 Task: Add to scrum project ZippyTech a team member softage.2@softage.net and assign as Project Lead.
Action: Mouse moved to (200, 52)
Screenshot: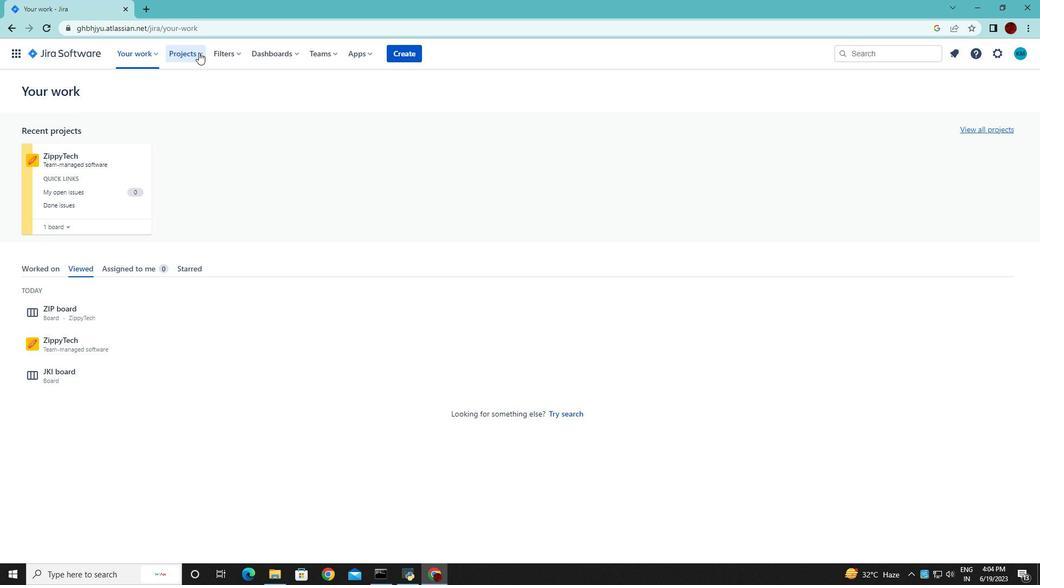 
Action: Mouse pressed left at (200, 52)
Screenshot: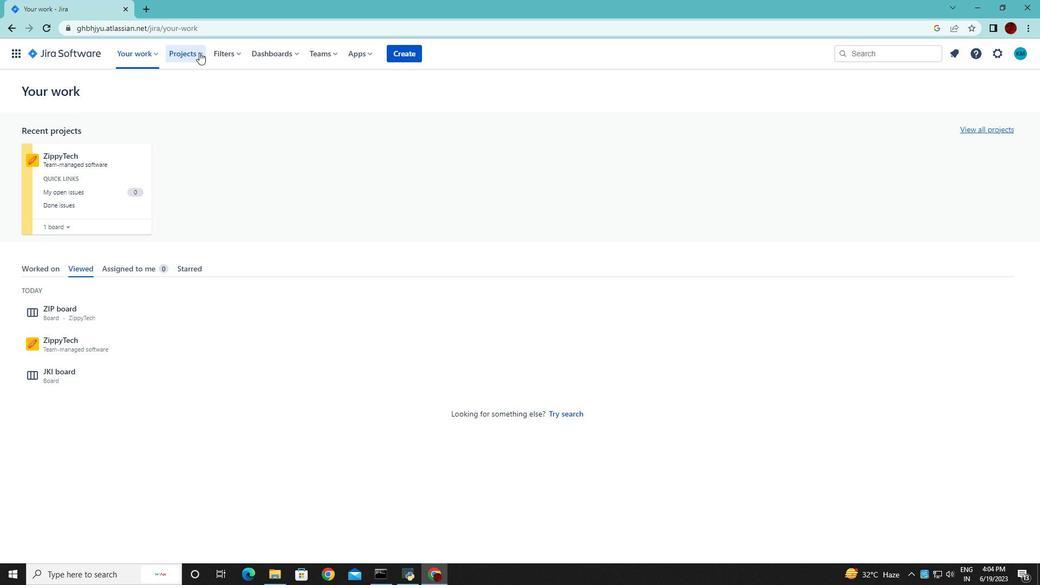 
Action: Mouse moved to (215, 101)
Screenshot: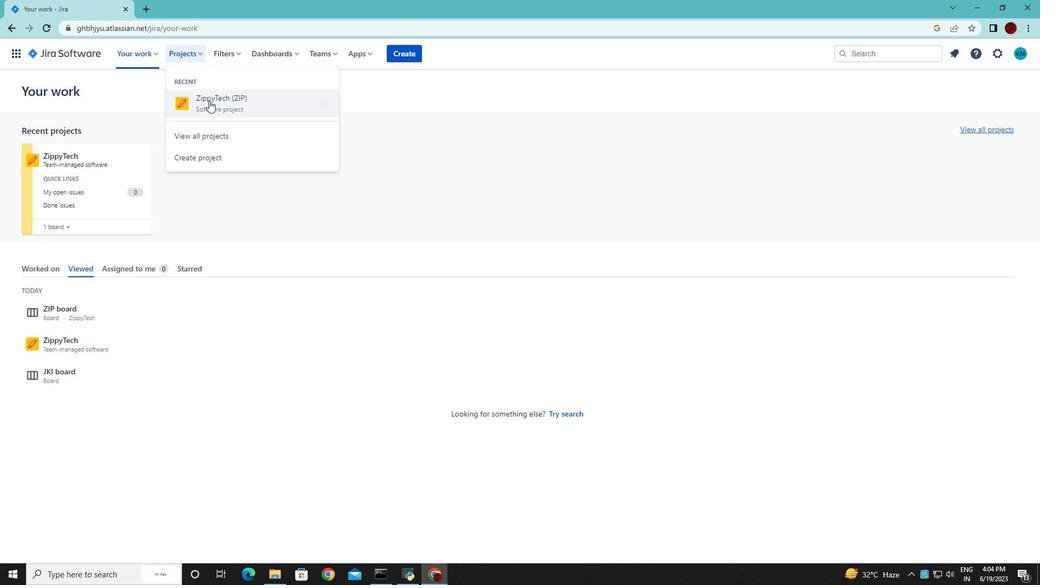 
Action: Mouse pressed left at (215, 101)
Screenshot: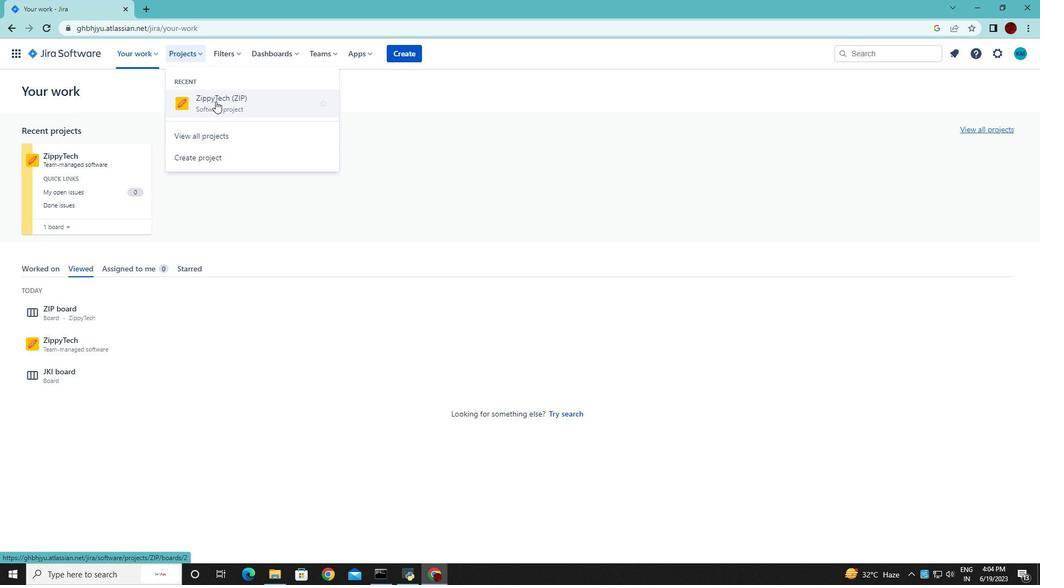 
Action: Mouse moved to (253, 144)
Screenshot: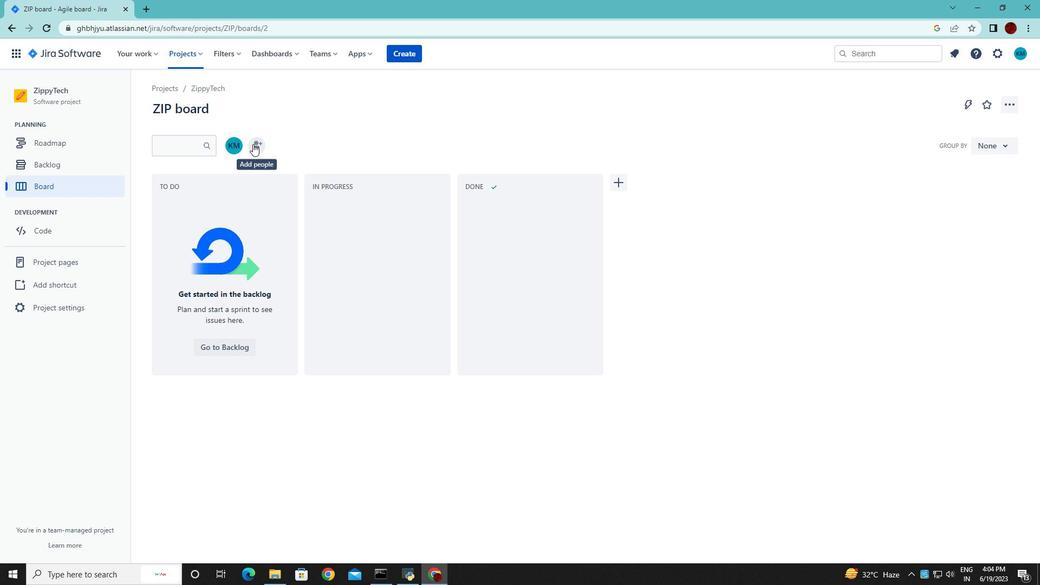 
Action: Mouse pressed left at (253, 144)
Screenshot: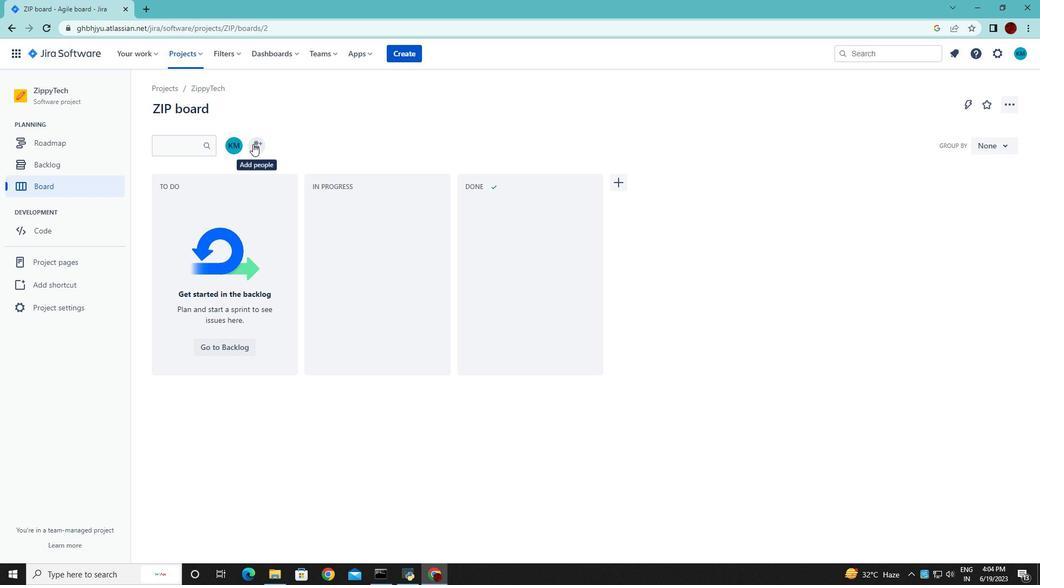 
Action: Mouse moved to (525, 127)
Screenshot: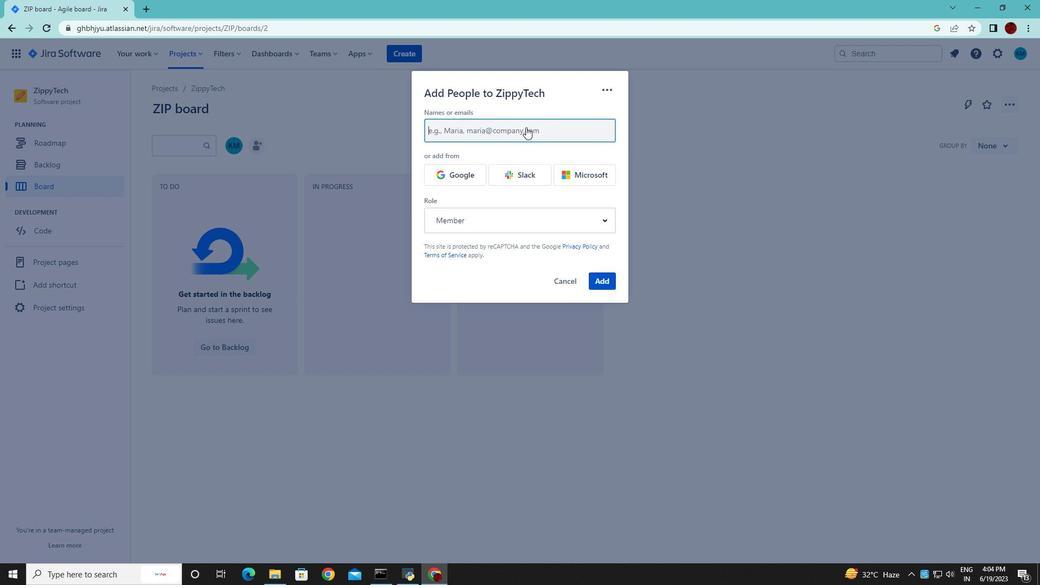 
Action: Mouse pressed left at (525, 127)
Screenshot: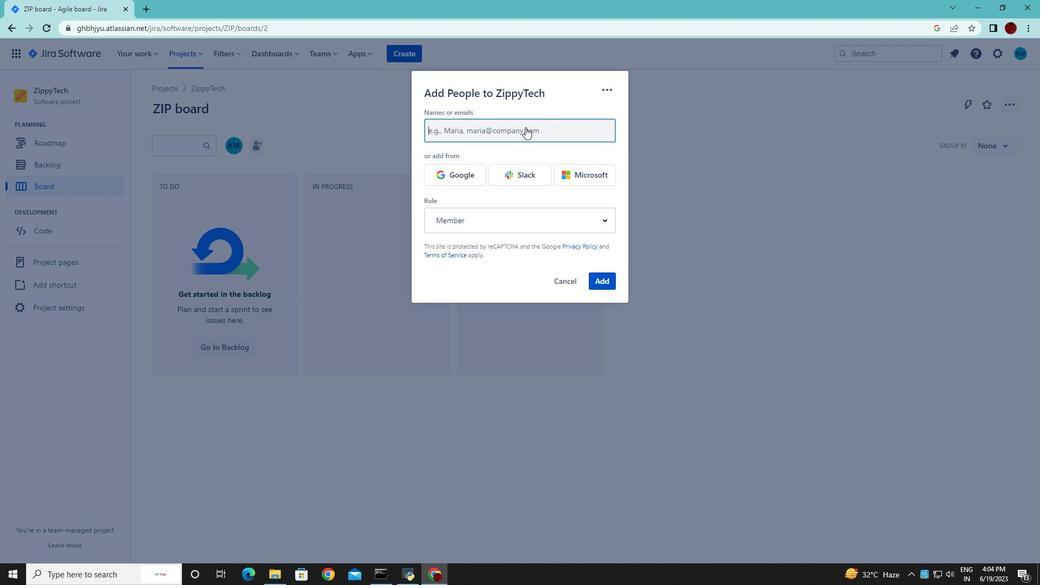 
Action: Key pressed <Key.shift><Key.shift>Softage.2<Key.shift>@softage.net
Screenshot: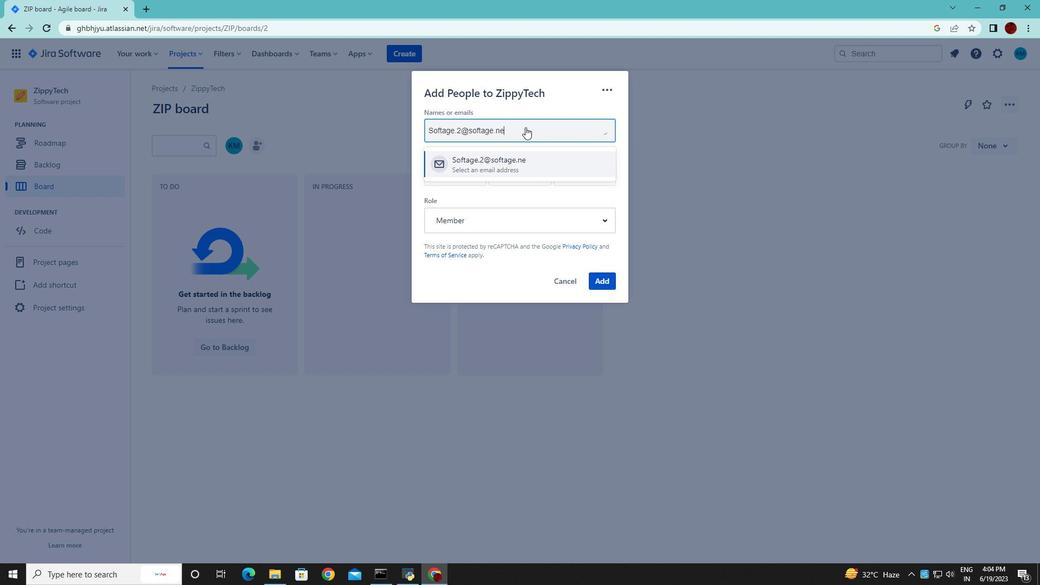 
Action: Mouse moved to (480, 163)
Screenshot: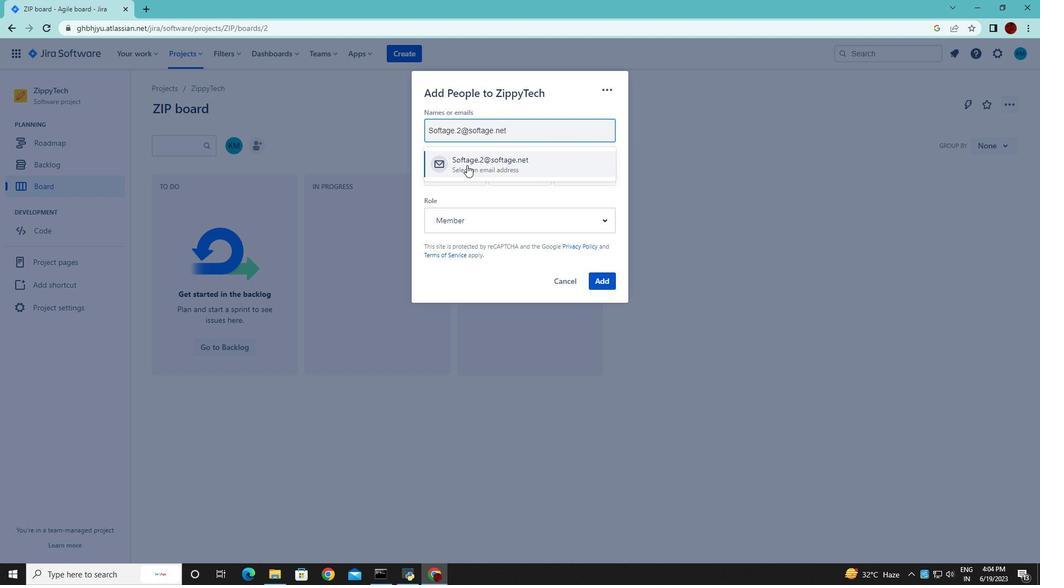 
Action: Mouse pressed left at (480, 163)
Screenshot: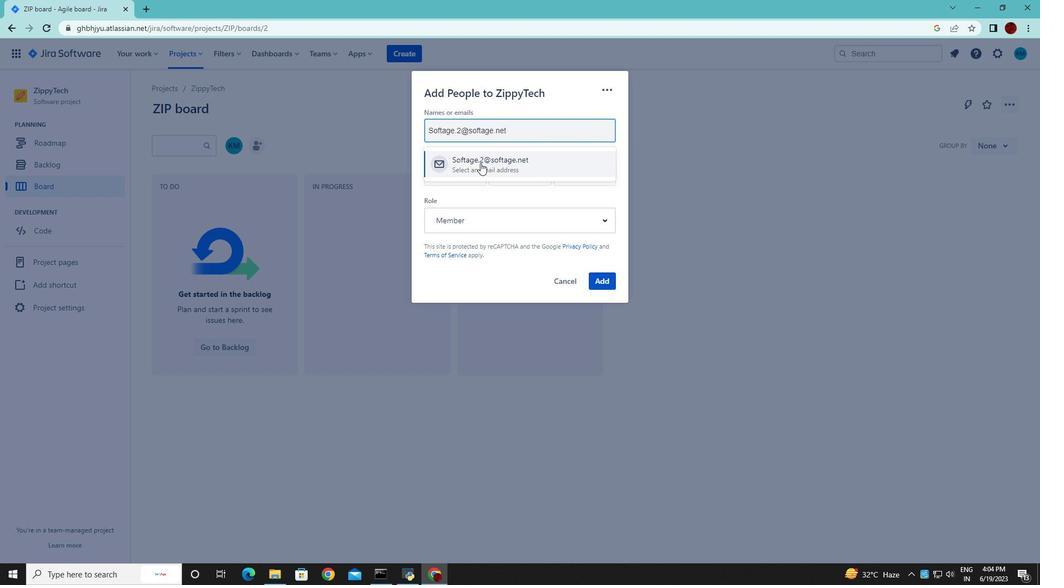 
Action: Mouse moved to (571, 277)
Screenshot: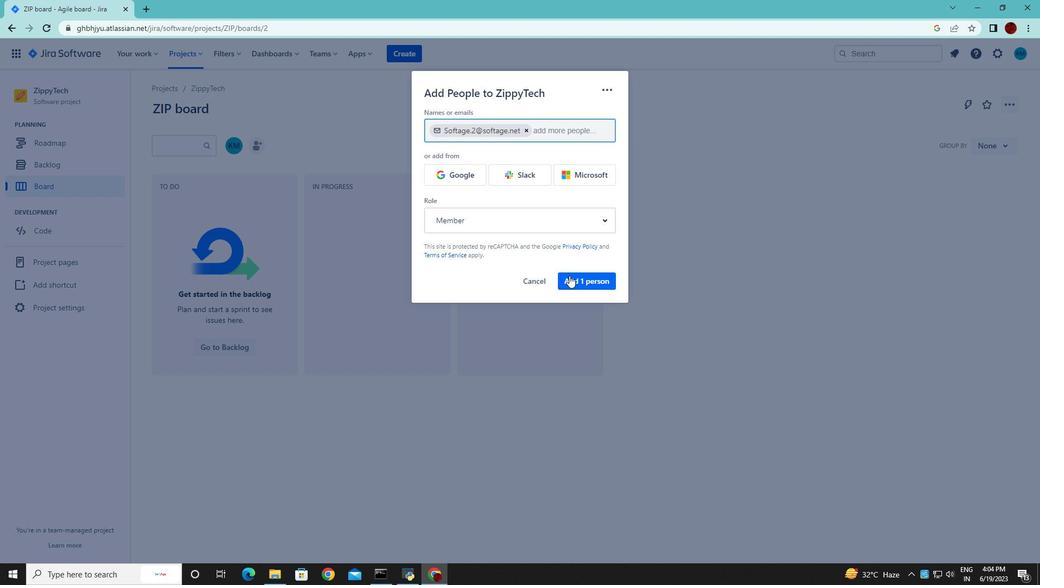 
Action: Mouse pressed left at (571, 277)
Screenshot: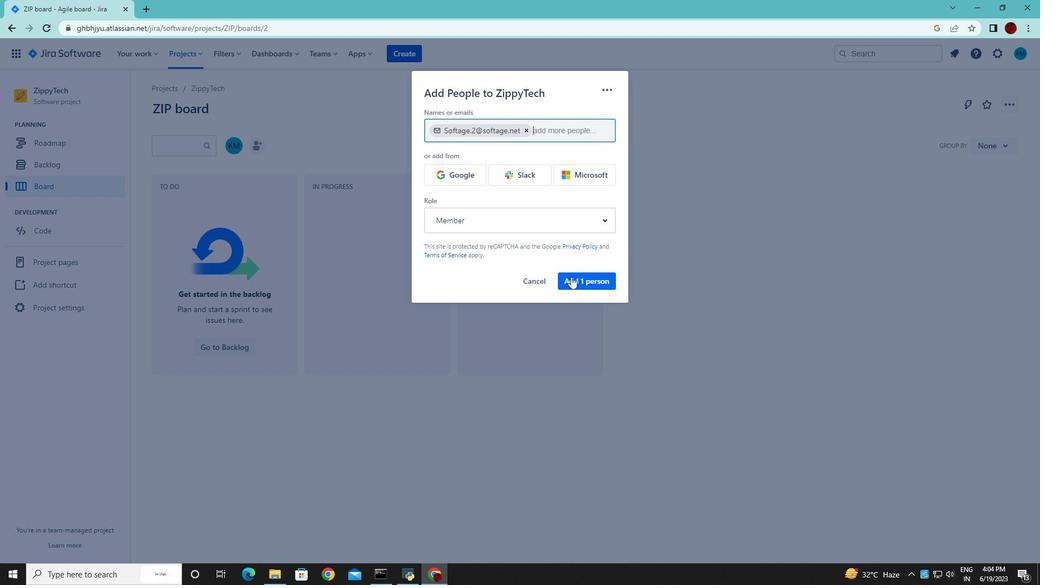 
Action: Mouse moved to (605, 248)
Screenshot: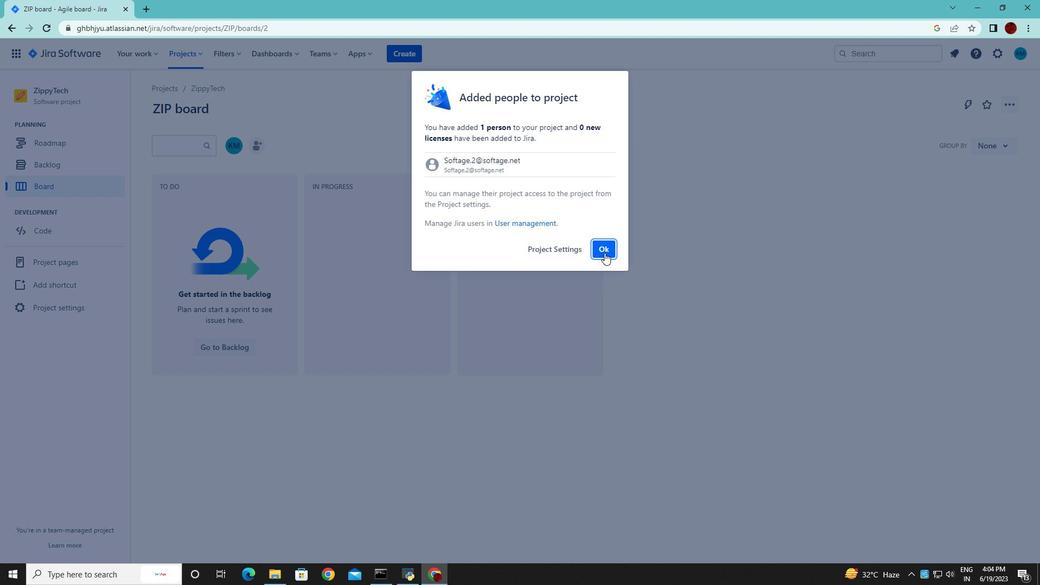 
Action: Mouse pressed left at (605, 248)
Screenshot: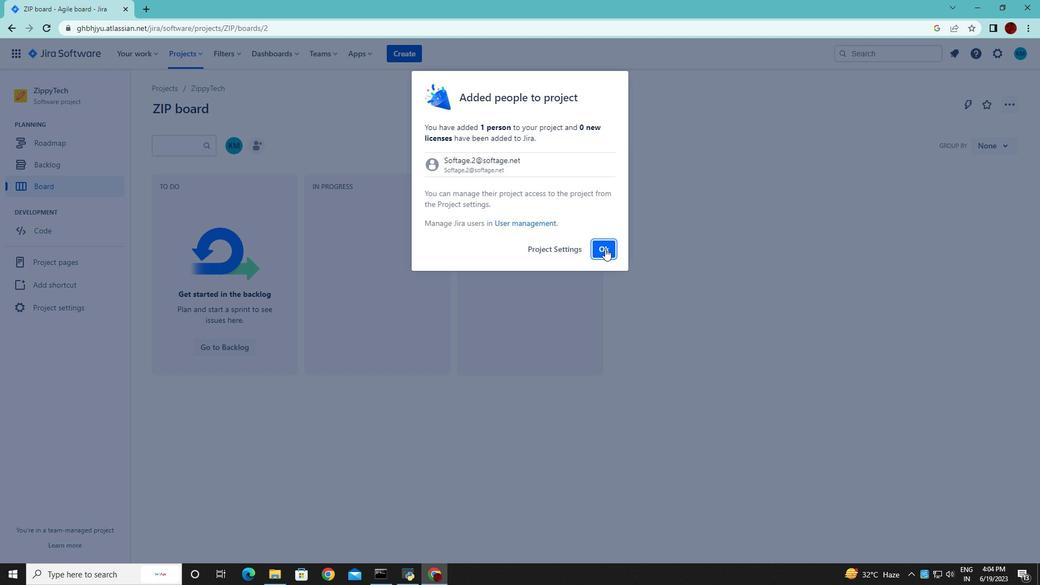 
Action: Mouse moved to (112, 308)
Screenshot: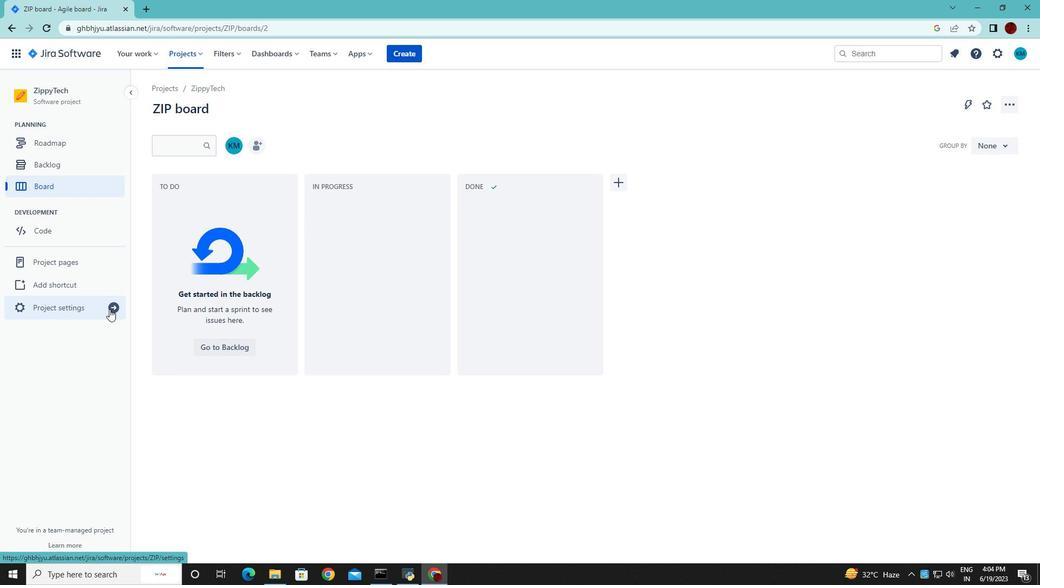 
Action: Mouse pressed left at (112, 308)
Screenshot: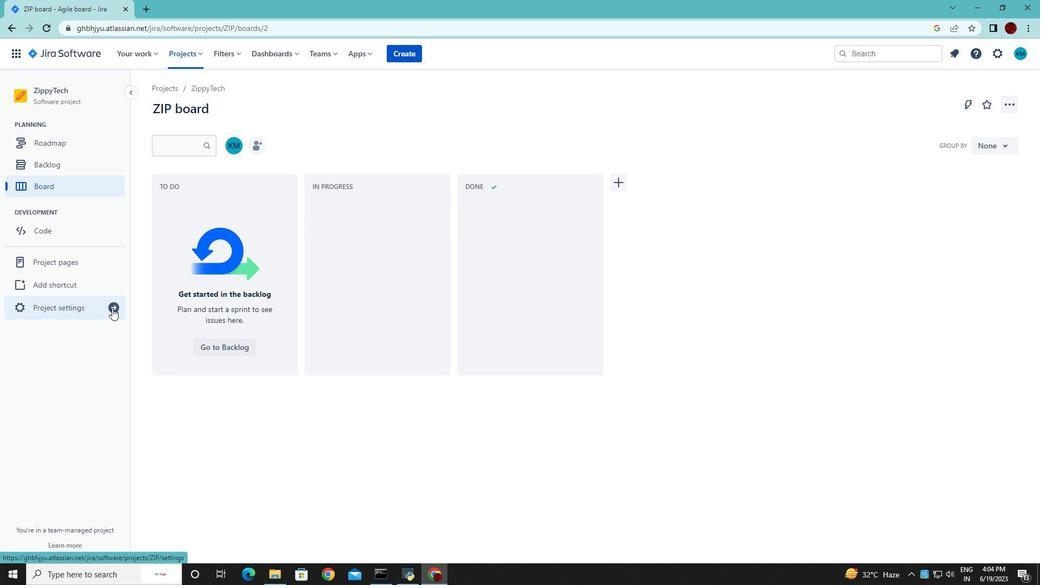 
Action: Mouse moved to (611, 390)
Screenshot: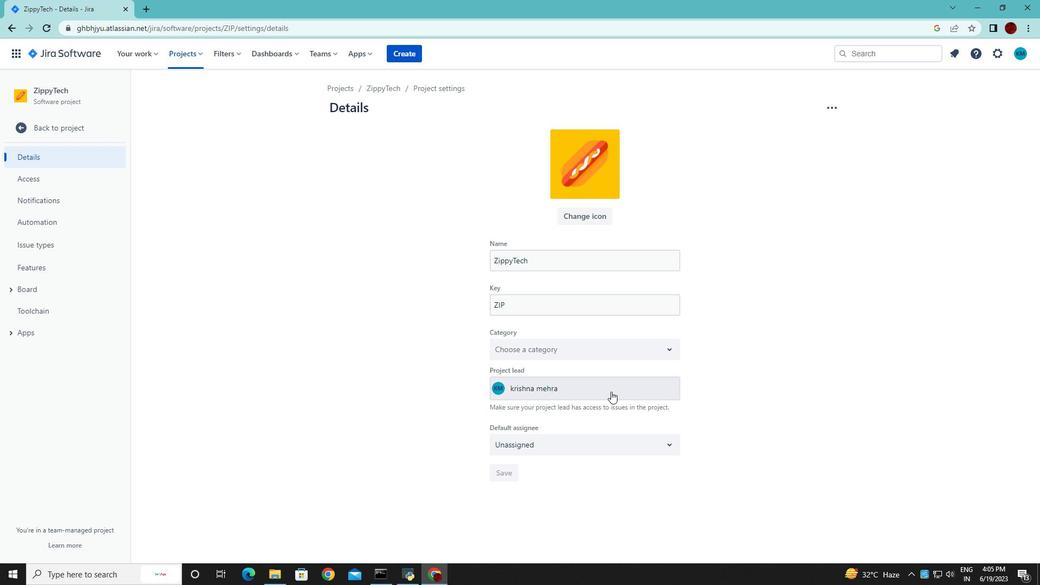 
Action: Mouse pressed left at (611, 390)
Screenshot: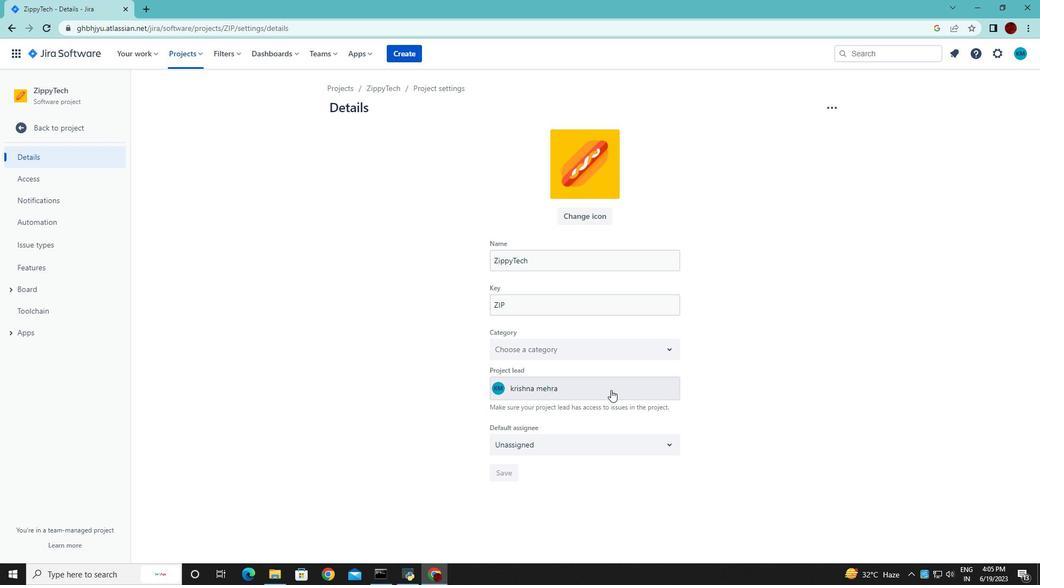 
Action: Mouse moved to (560, 477)
Screenshot: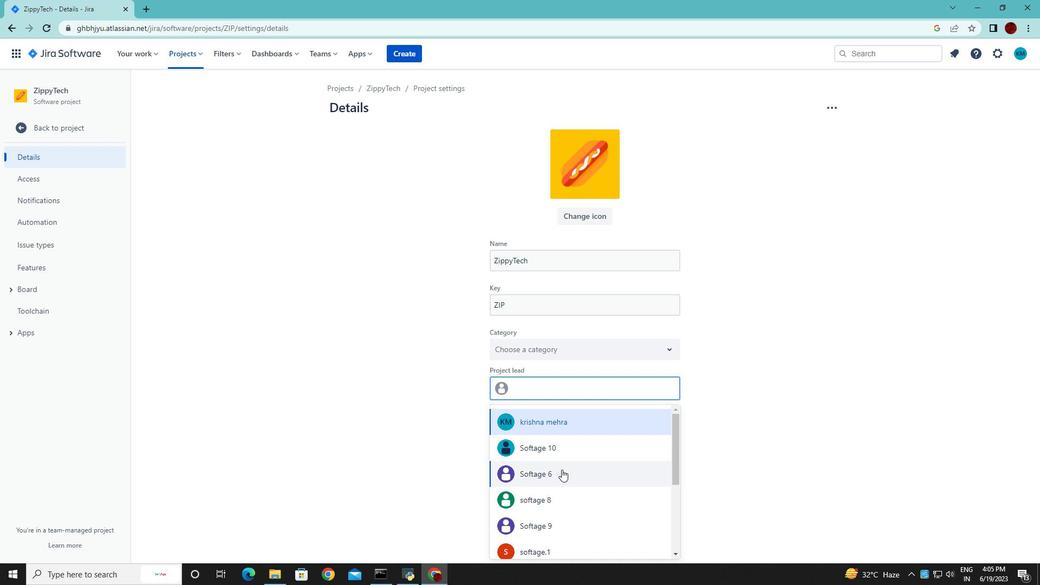 
Action: Mouse scrolled (560, 476) with delta (0, 0)
Screenshot: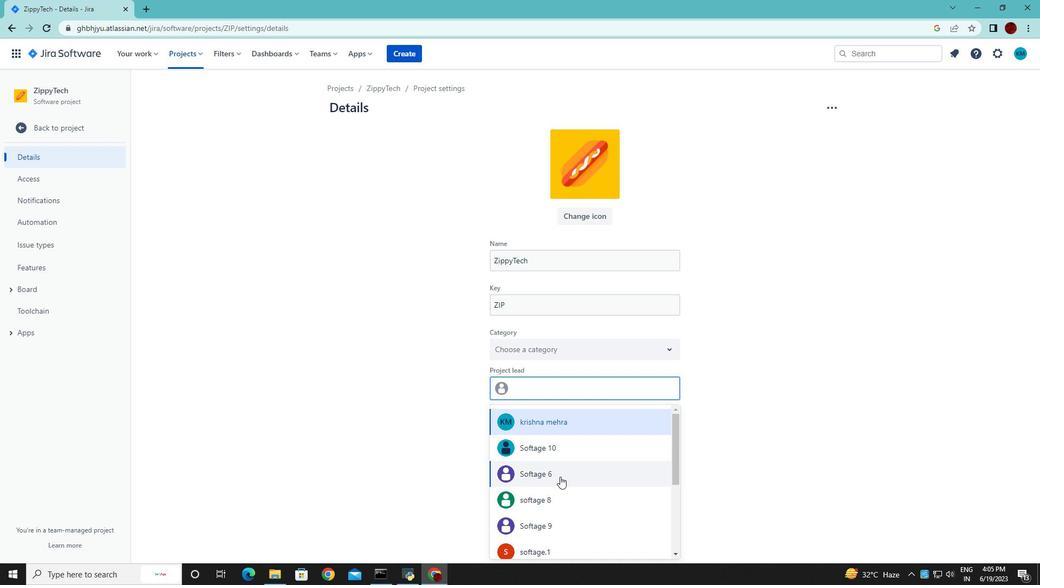 
Action: Mouse scrolled (560, 476) with delta (0, 0)
Screenshot: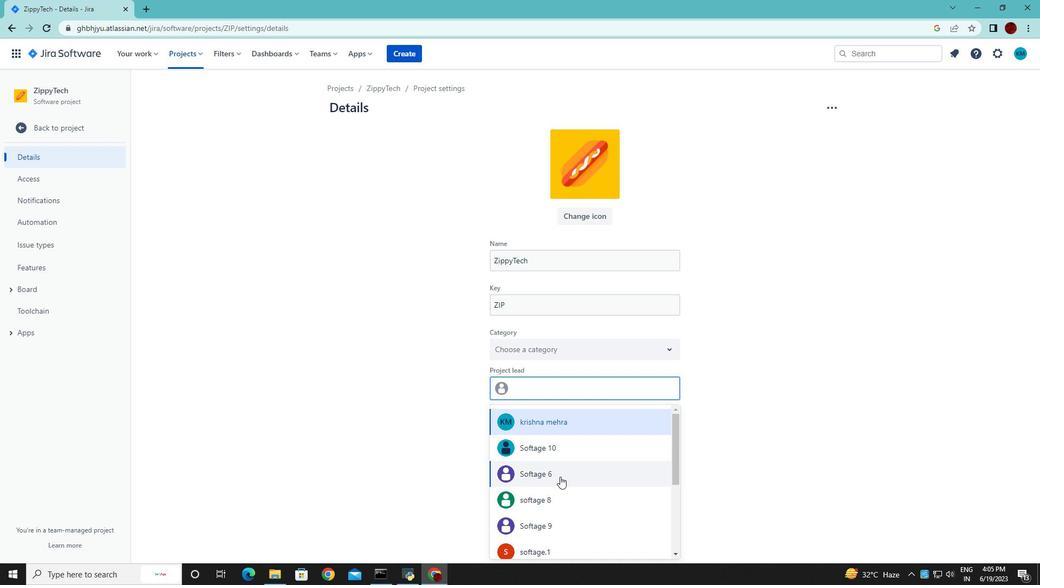 
Action: Mouse moved to (557, 473)
Screenshot: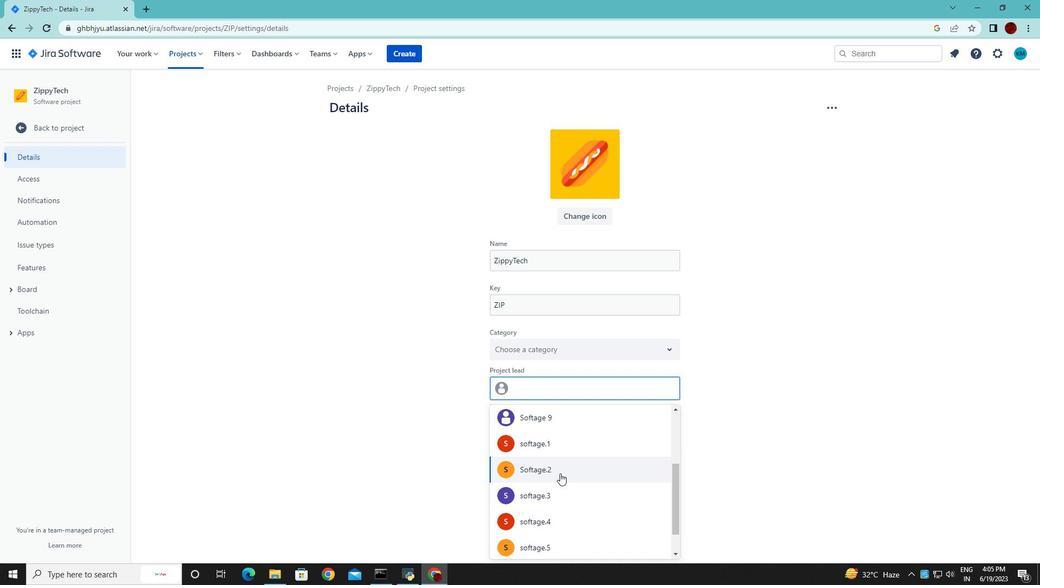 
Action: Mouse pressed left at (557, 473)
Screenshot: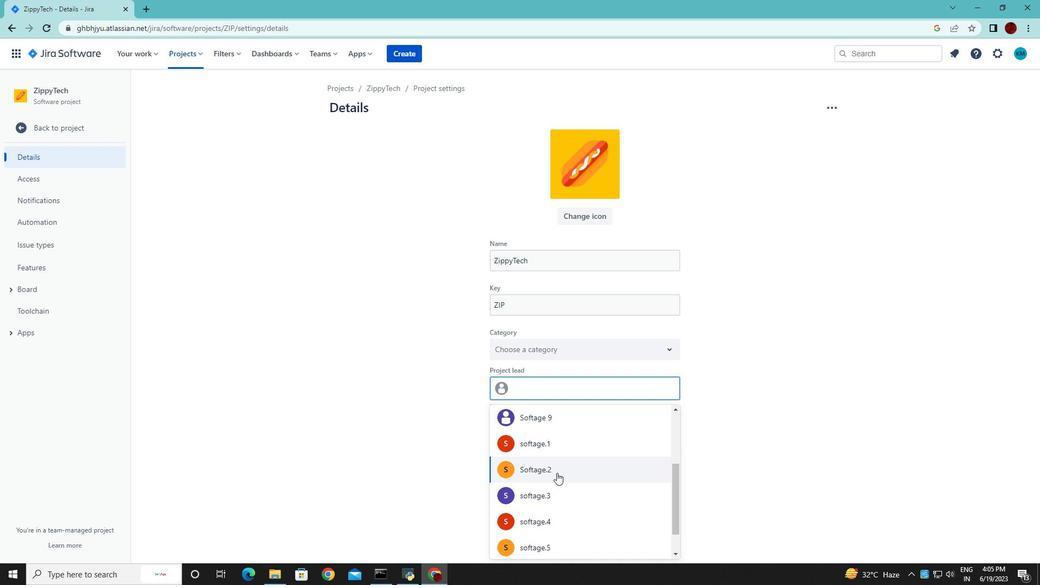 
Action: Mouse moved to (500, 470)
Screenshot: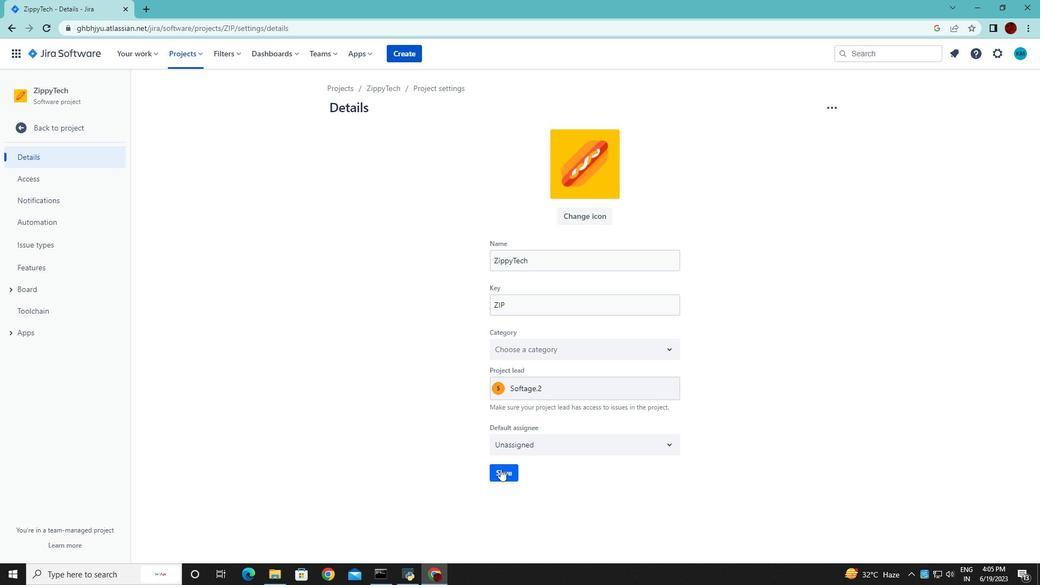 
Action: Mouse pressed left at (500, 470)
Screenshot: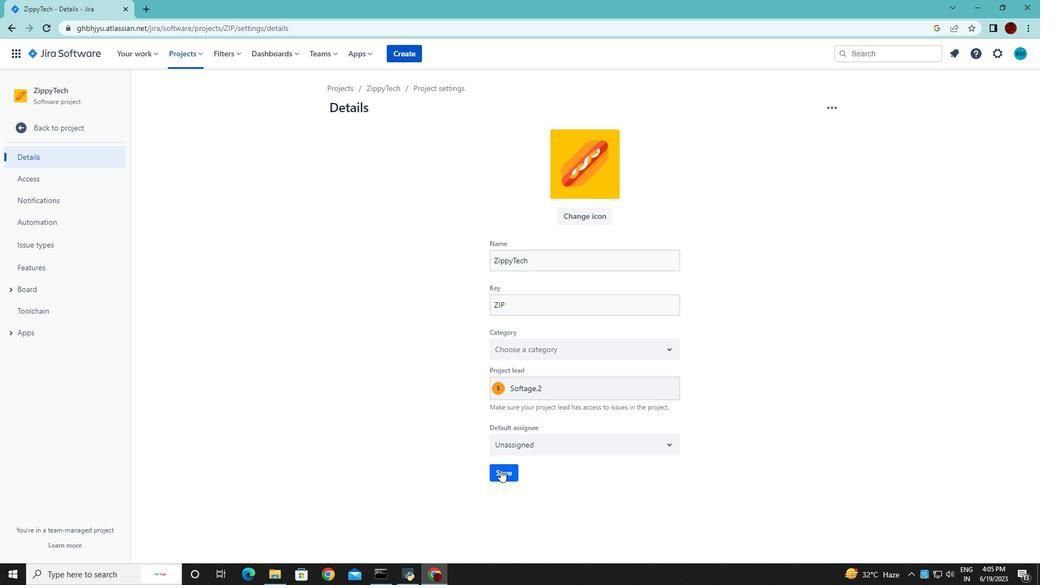 
